 Task: Use the formula "CHOOSE" in spreadsheet "Project portfolio".
Action: Mouse moved to (900, 129)
Screenshot: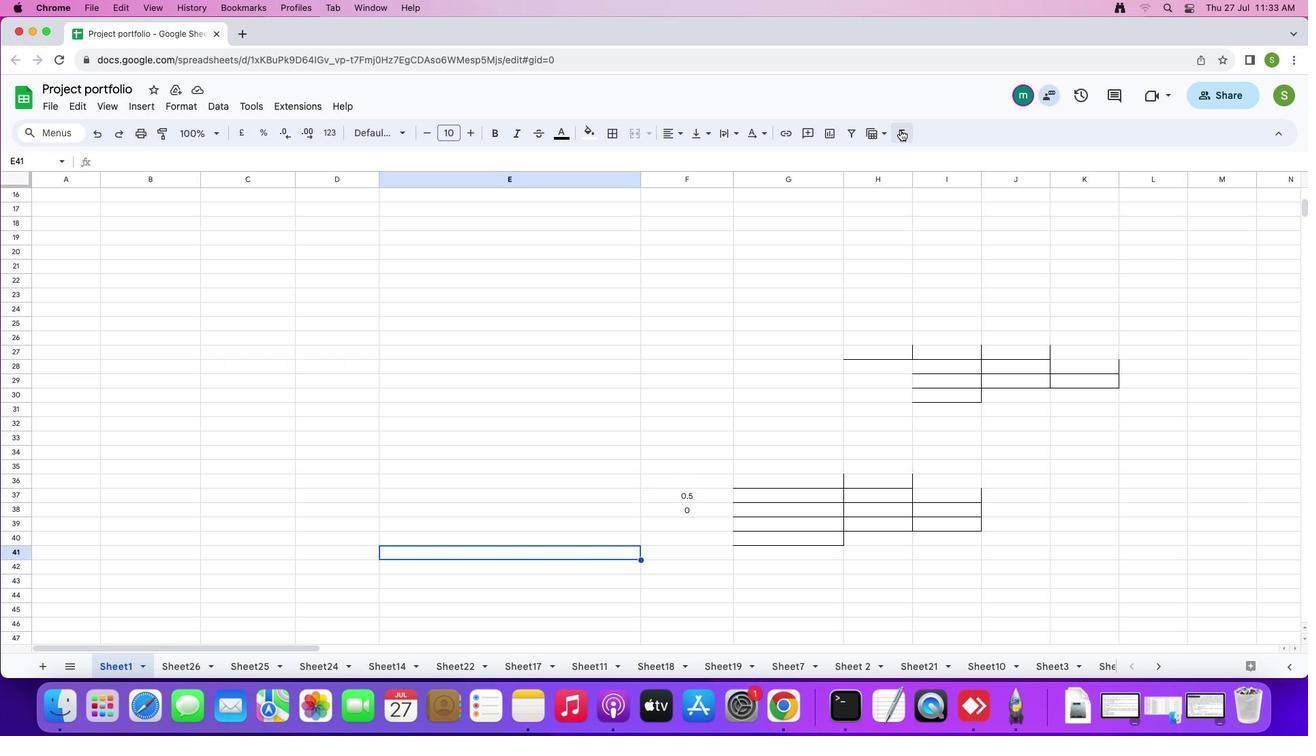 
Action: Mouse pressed left at (900, 129)
Screenshot: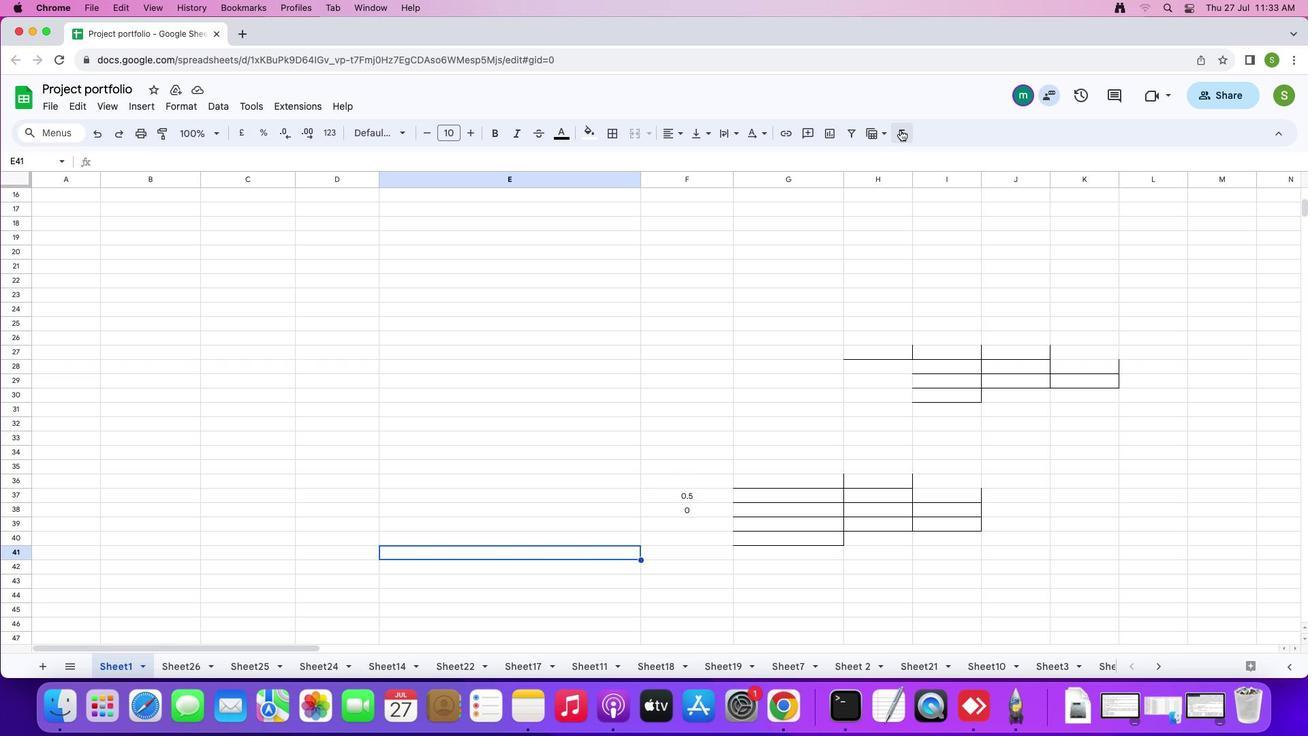 
Action: Mouse moved to (915, 276)
Screenshot: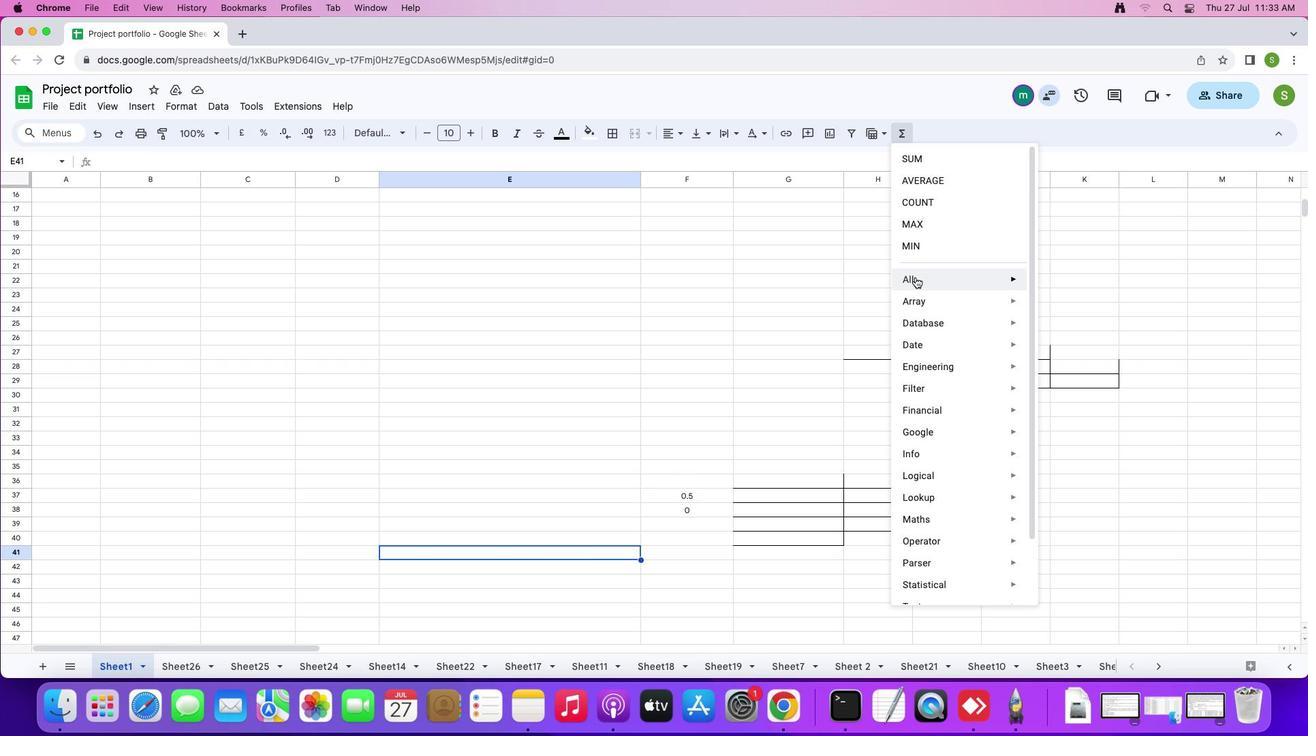 
Action: Mouse pressed left at (915, 276)
Screenshot: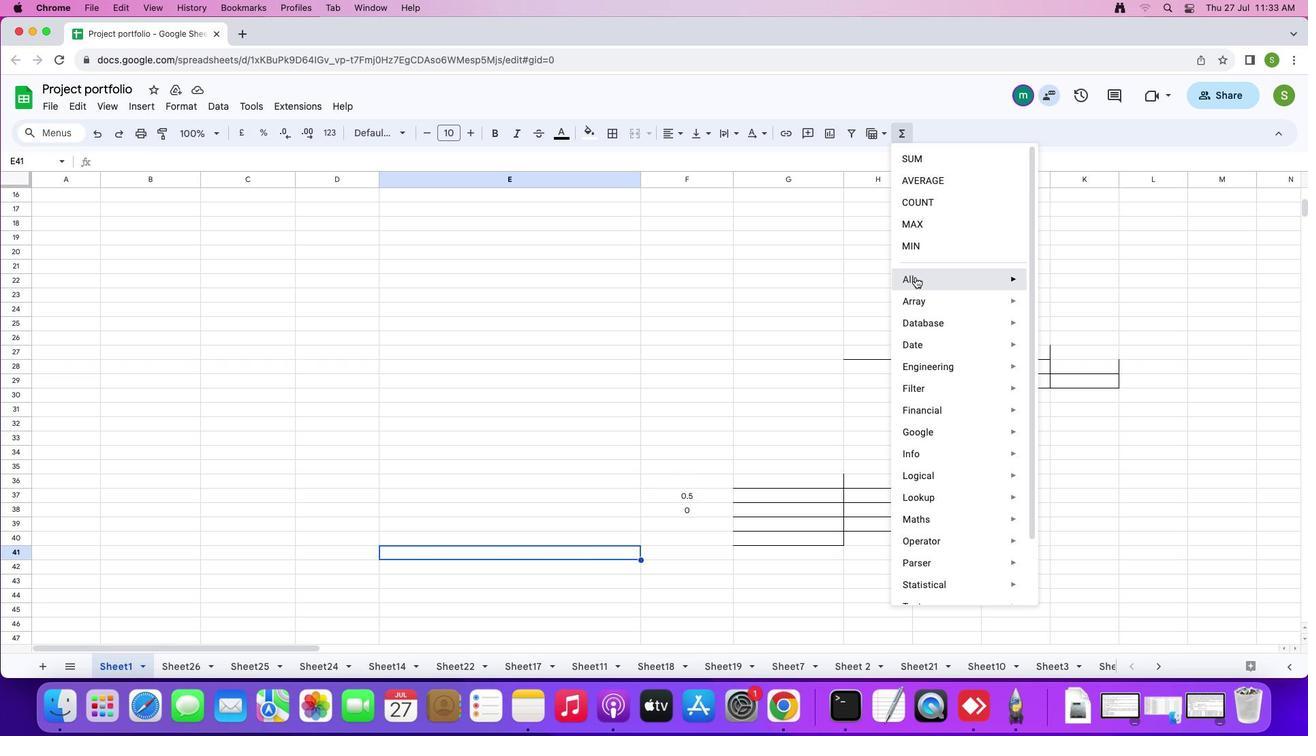 
Action: Mouse moved to (1079, 448)
Screenshot: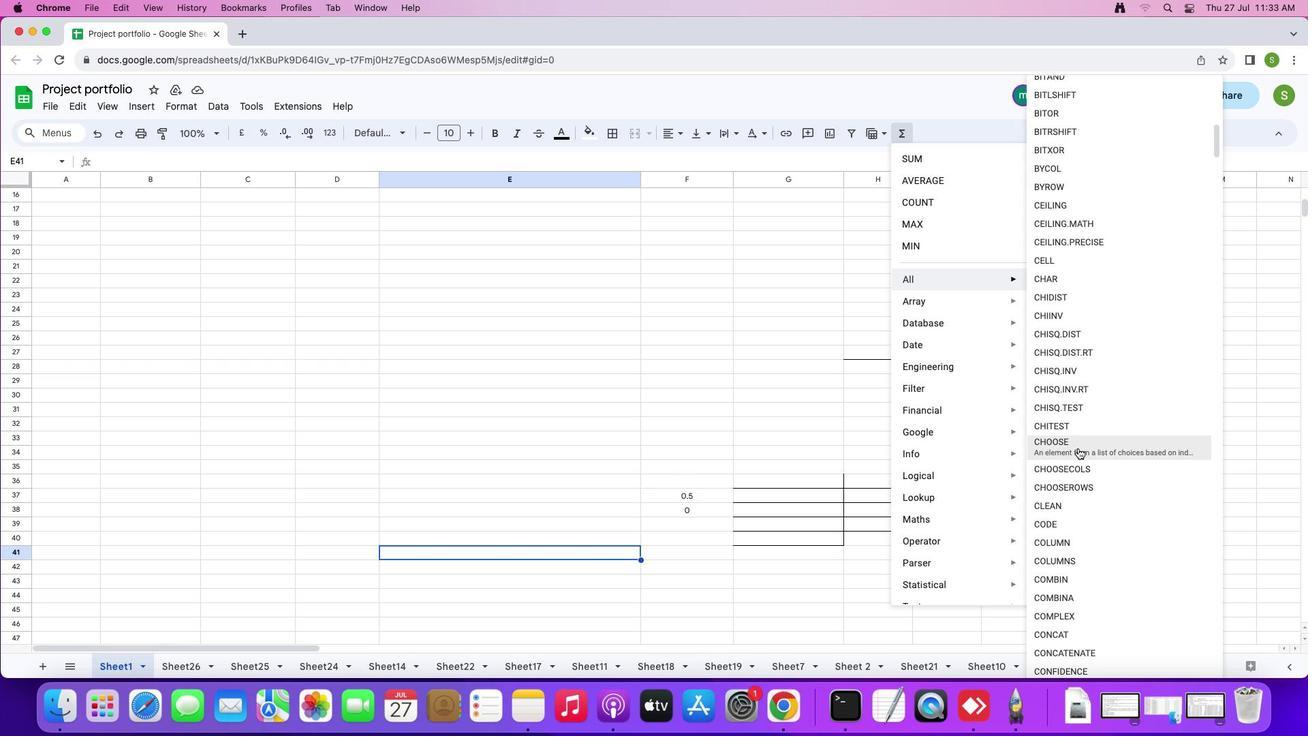 
Action: Mouse pressed left at (1079, 448)
Screenshot: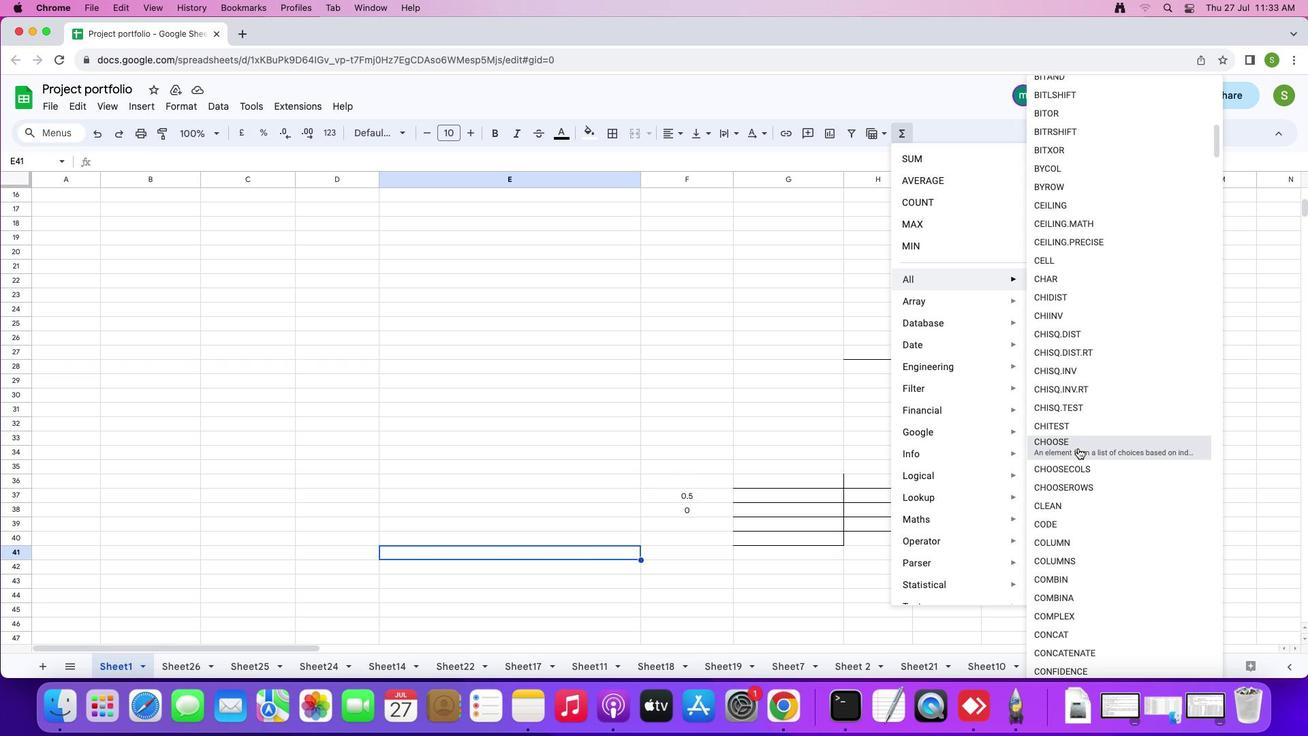 
Action: Key pressed '2'','Key.shift_r'"'
Screenshot: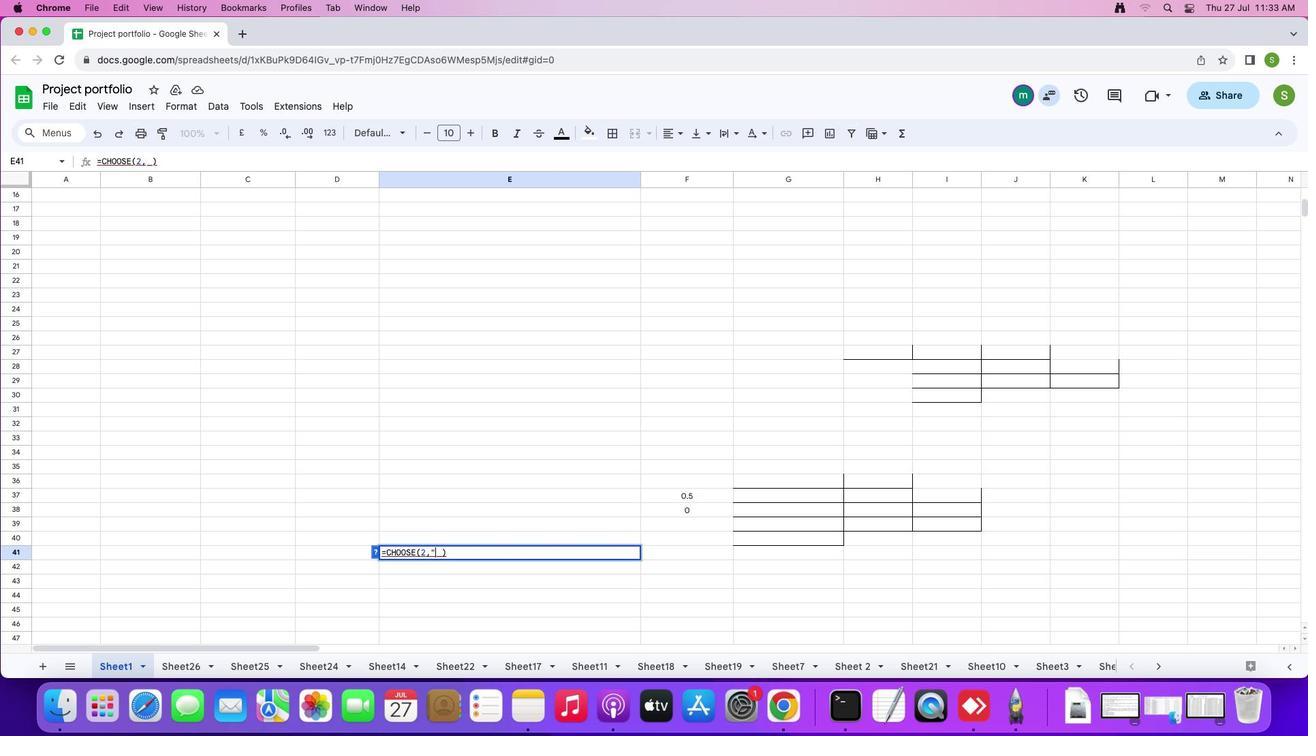 
Action: Mouse moved to (1079, 448)
Screenshot: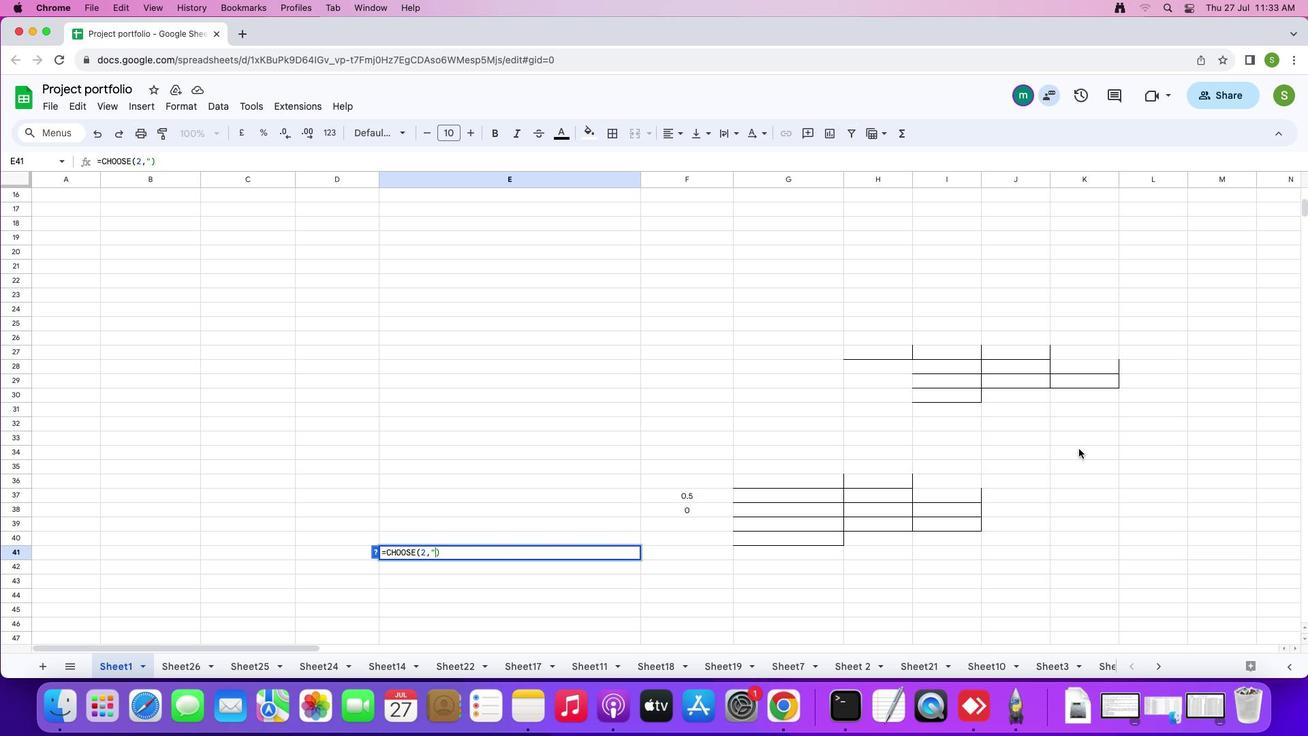 
Action: Key pressed Key.shift'A'Key.shift_r'"'
Screenshot: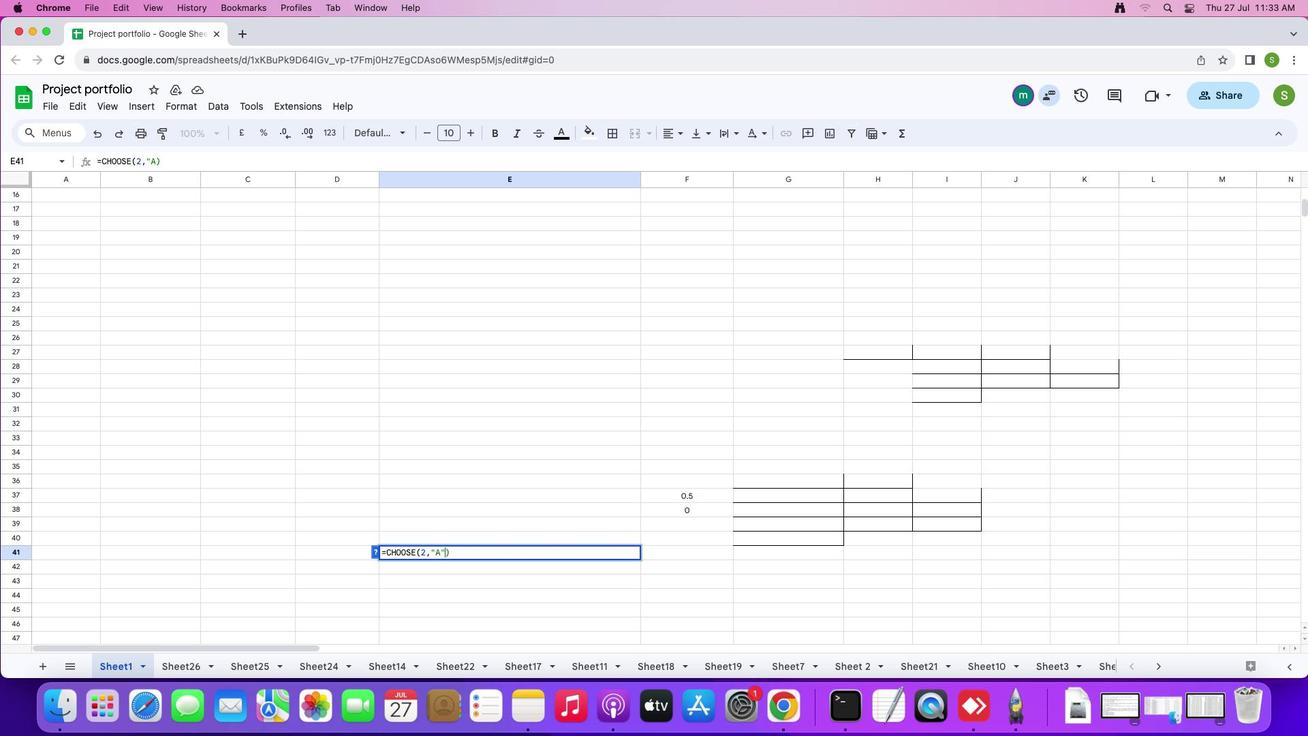 
Action: Mouse moved to (1079, 448)
Screenshot: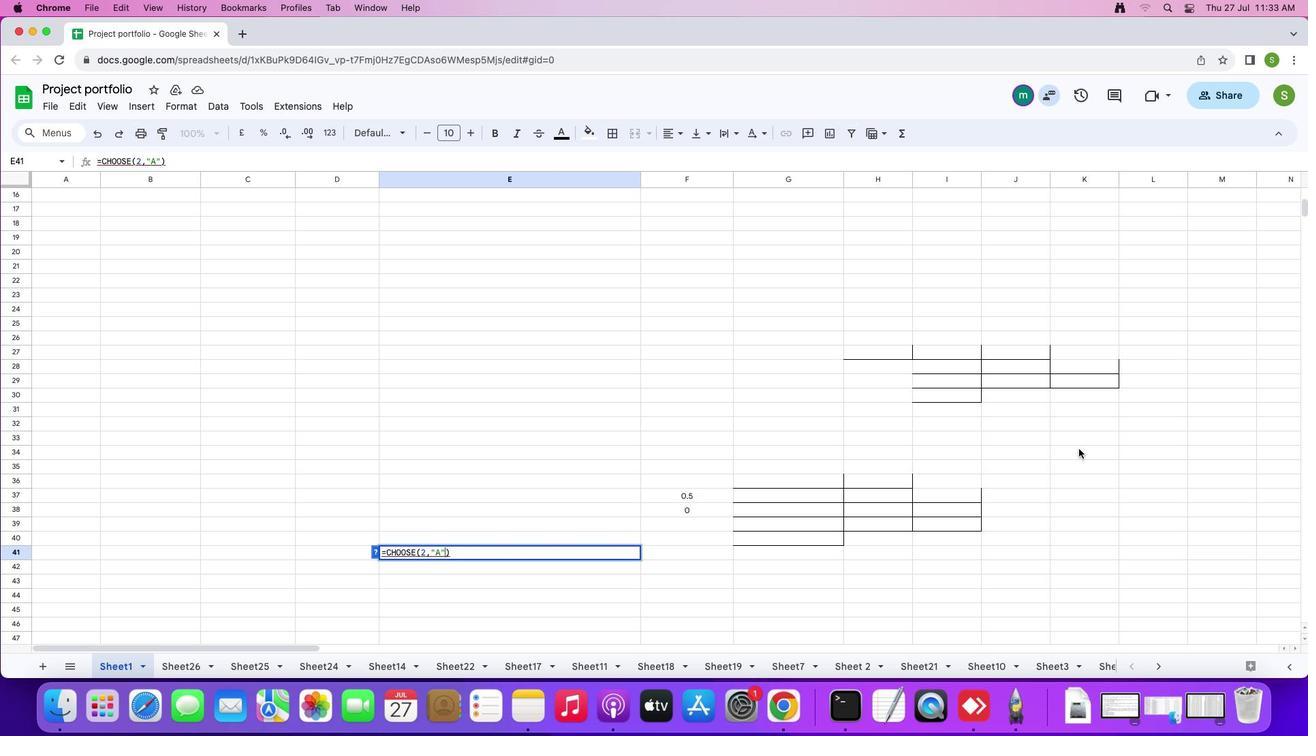 
Action: Key pressed ','Key.shift_r'"'Key.shift'B'Key.shift_r'"'Key.enter
Screenshot: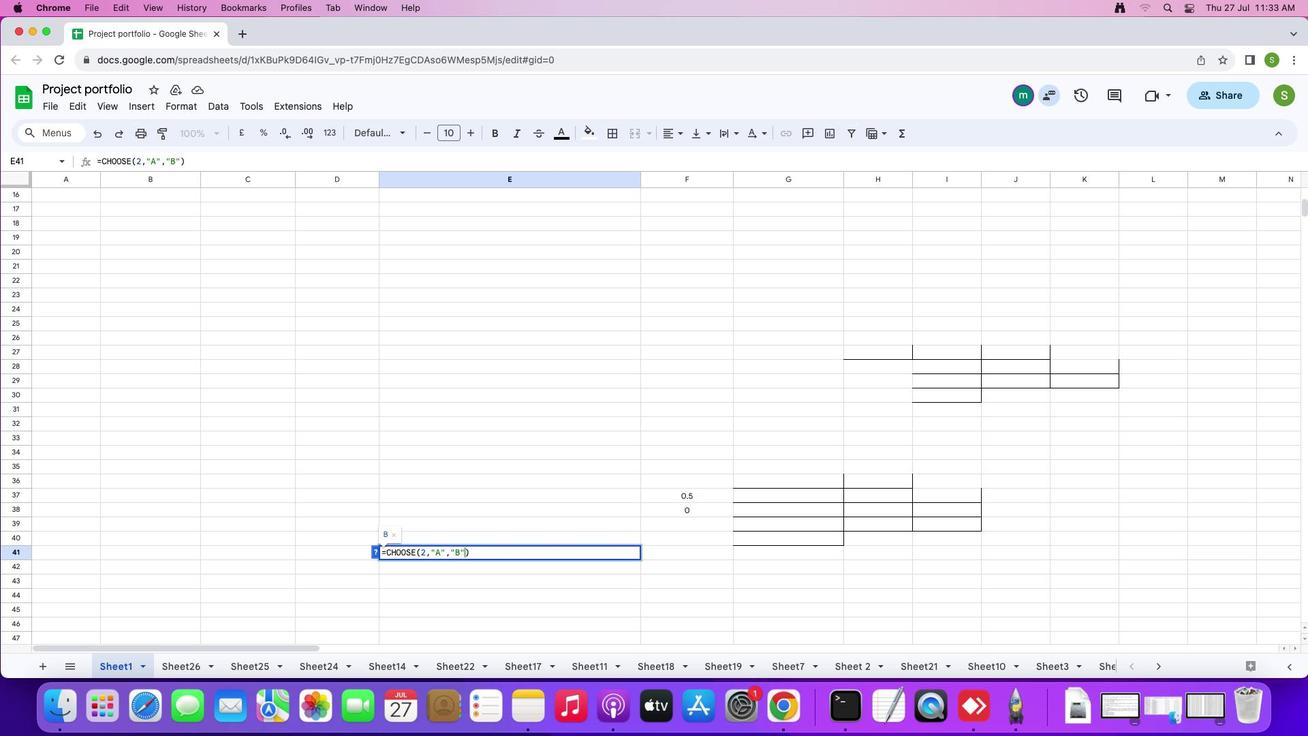 
